 Task: Create a new field with title Stage a blank project AlphaFlow with field type as Single-select and options as Not Started, In Progress and Complete
Action: Mouse moved to (50, 269)
Screenshot: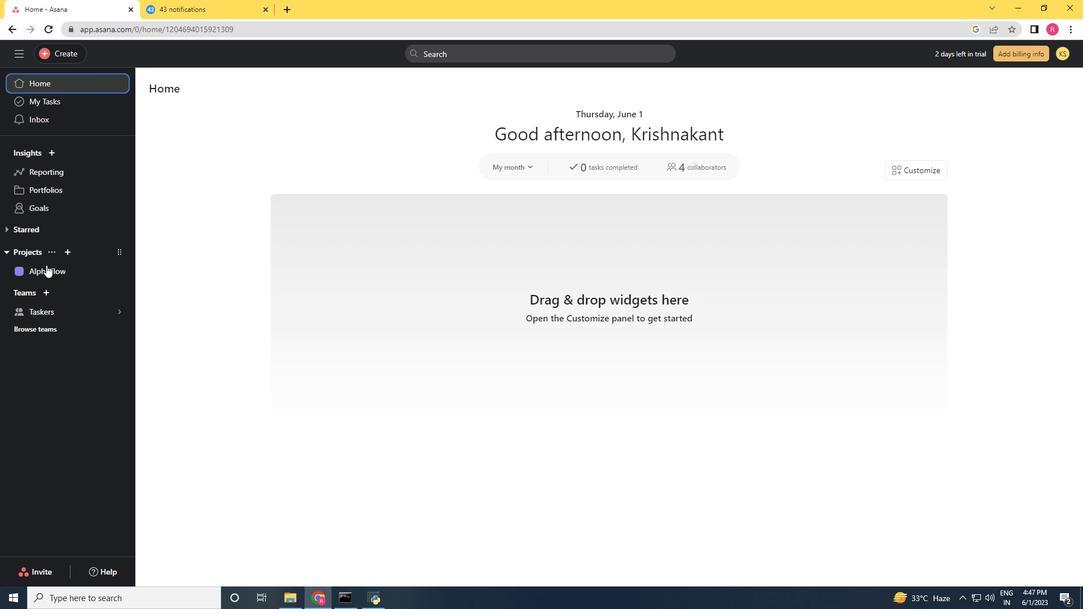 
Action: Mouse pressed left at (50, 269)
Screenshot: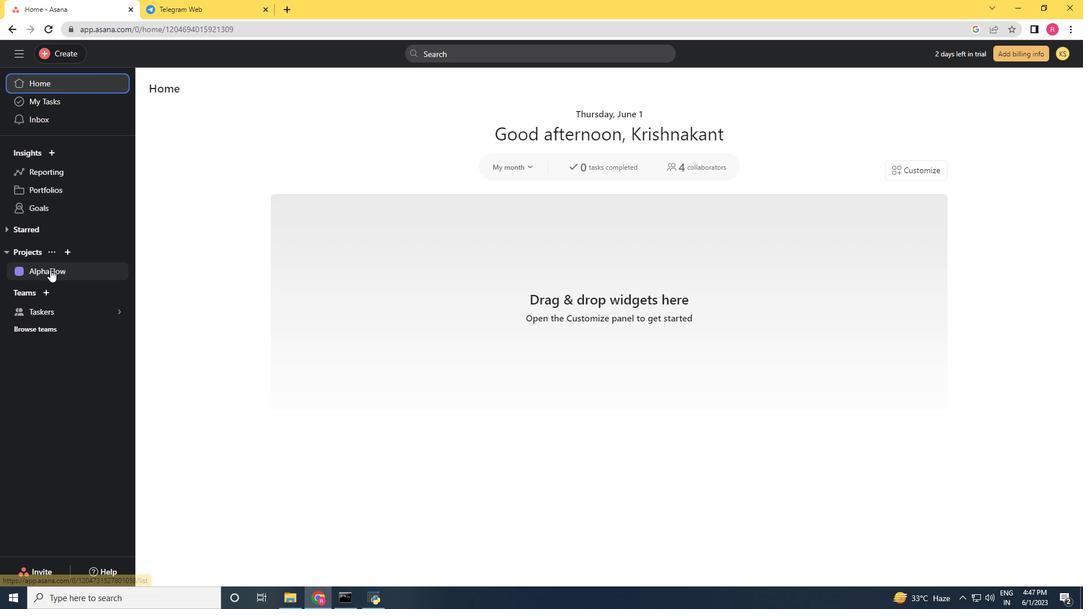 
Action: Mouse moved to (1045, 93)
Screenshot: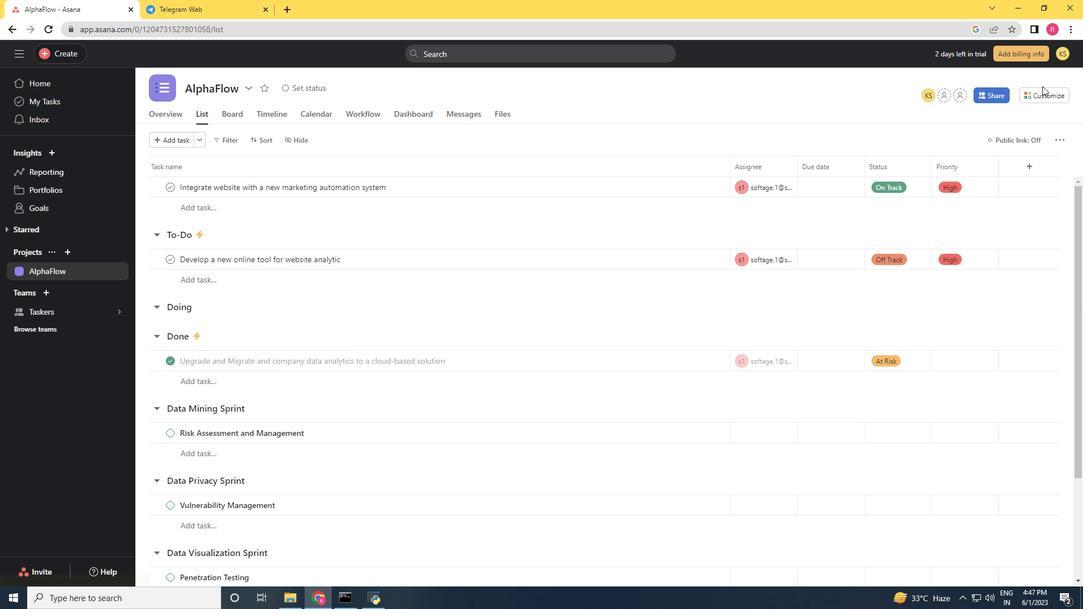 
Action: Mouse pressed left at (1045, 93)
Screenshot: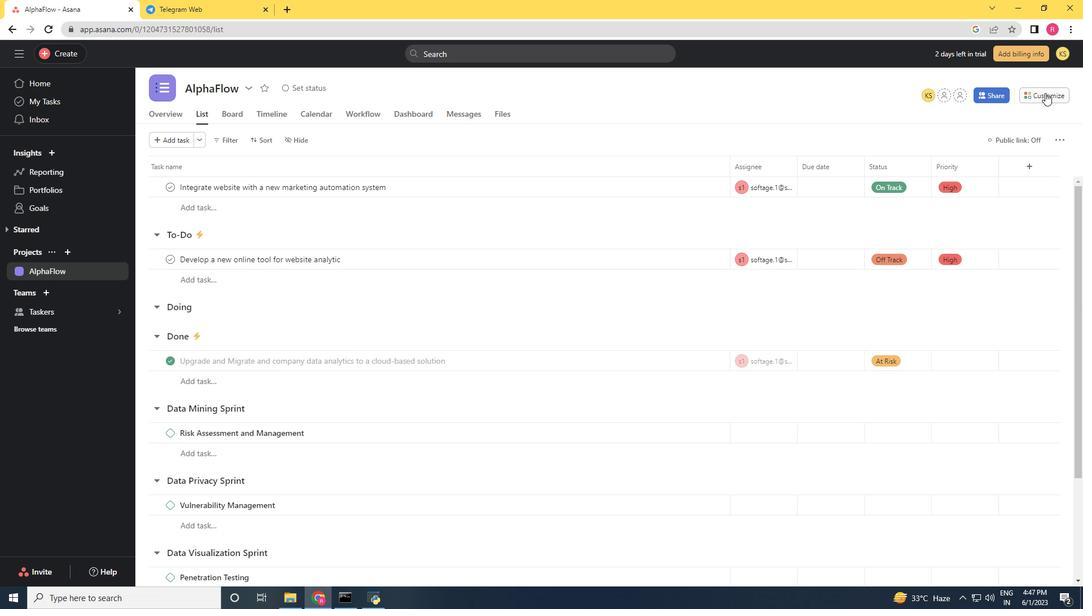 
Action: Mouse moved to (926, 214)
Screenshot: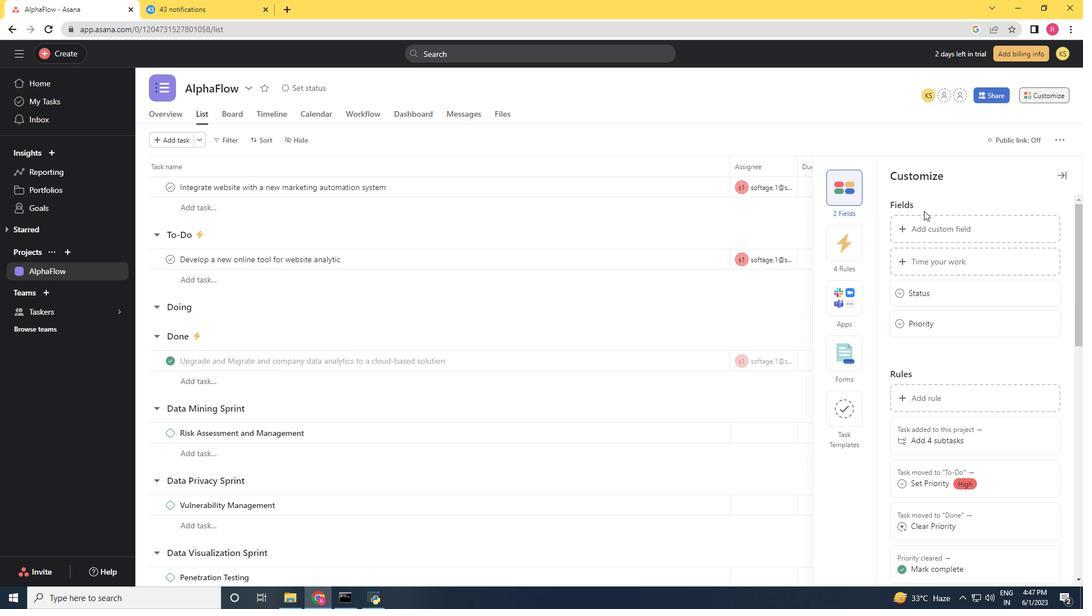
Action: Mouse pressed left at (926, 214)
Screenshot: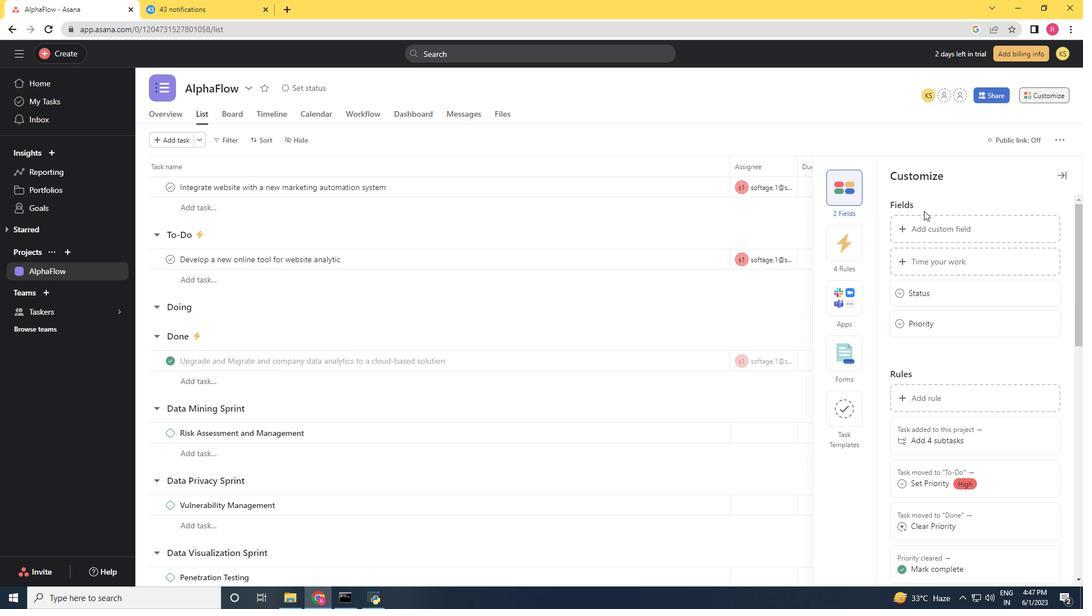 
Action: Mouse moved to (961, 226)
Screenshot: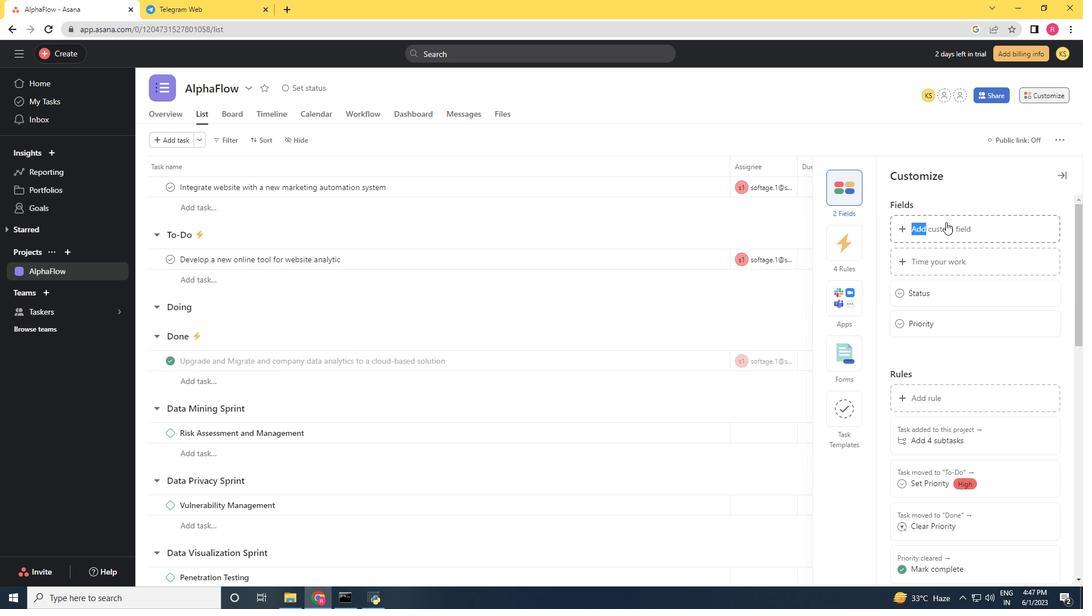 
Action: Mouse pressed left at (961, 226)
Screenshot: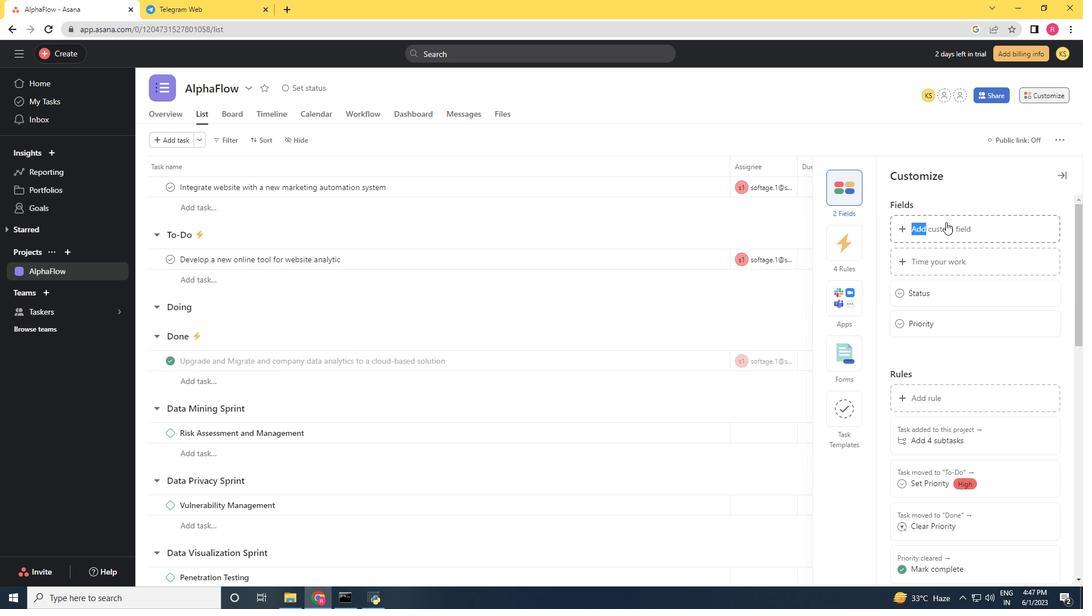 
Action: Mouse moved to (955, 230)
Screenshot: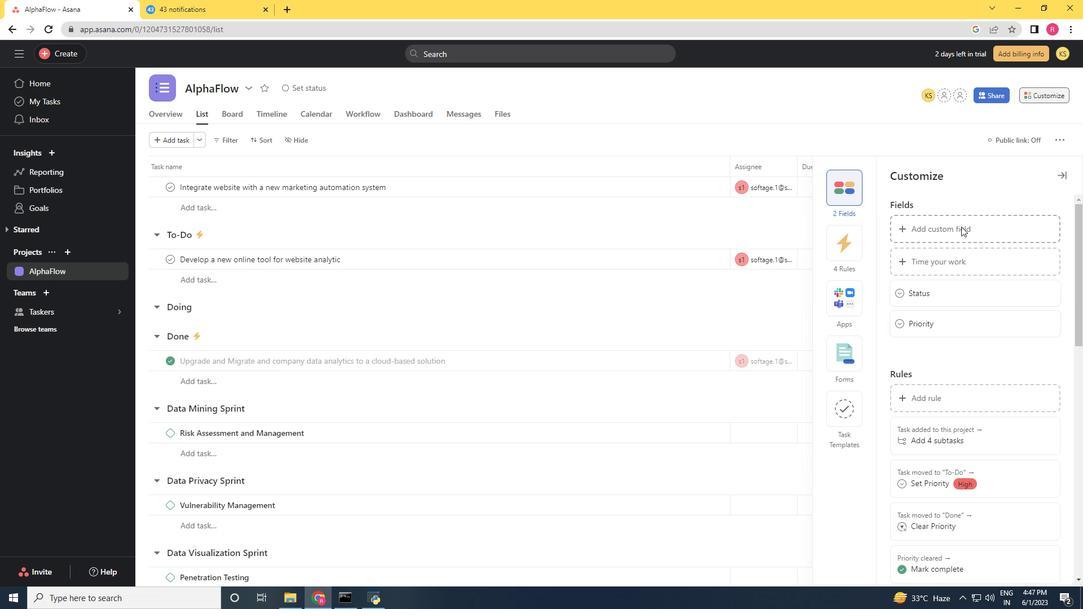 
Action: Key pressed <Key.shift>Stage
Screenshot: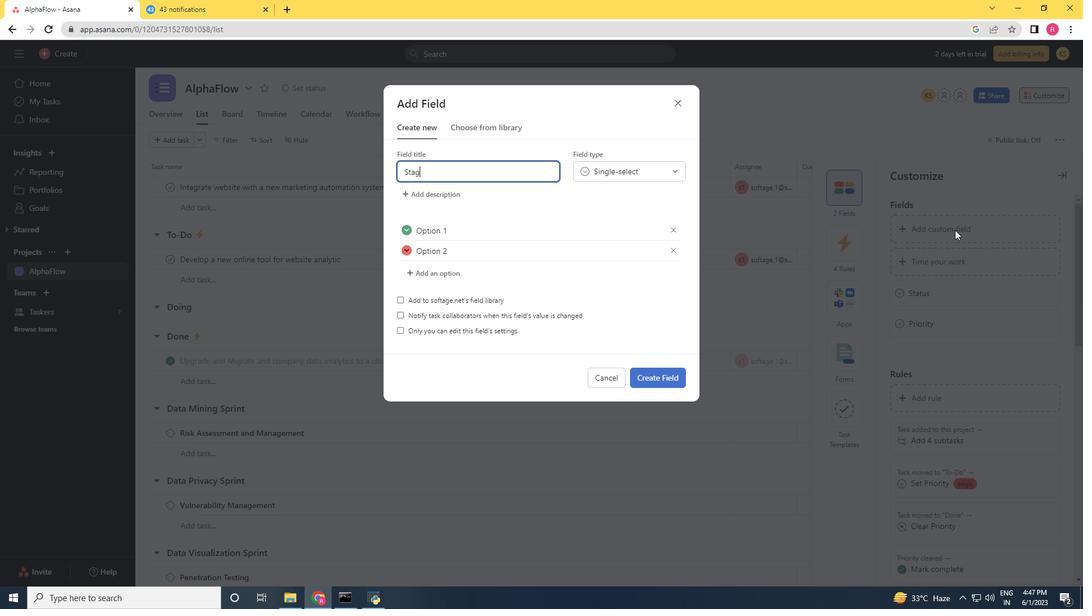 
Action: Mouse moved to (594, 167)
Screenshot: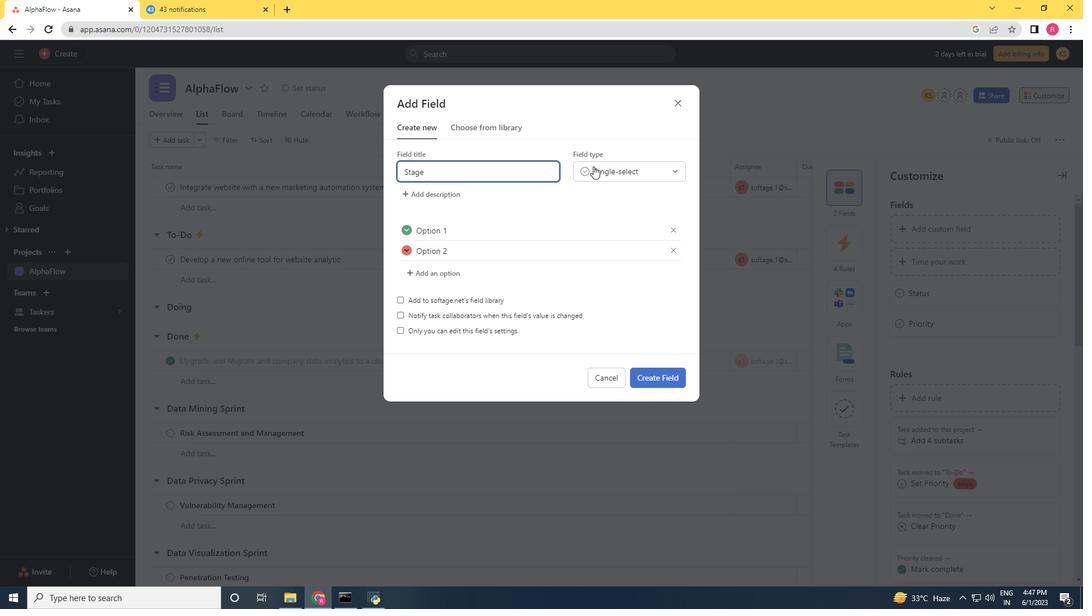 
Action: Mouse pressed left at (594, 167)
Screenshot: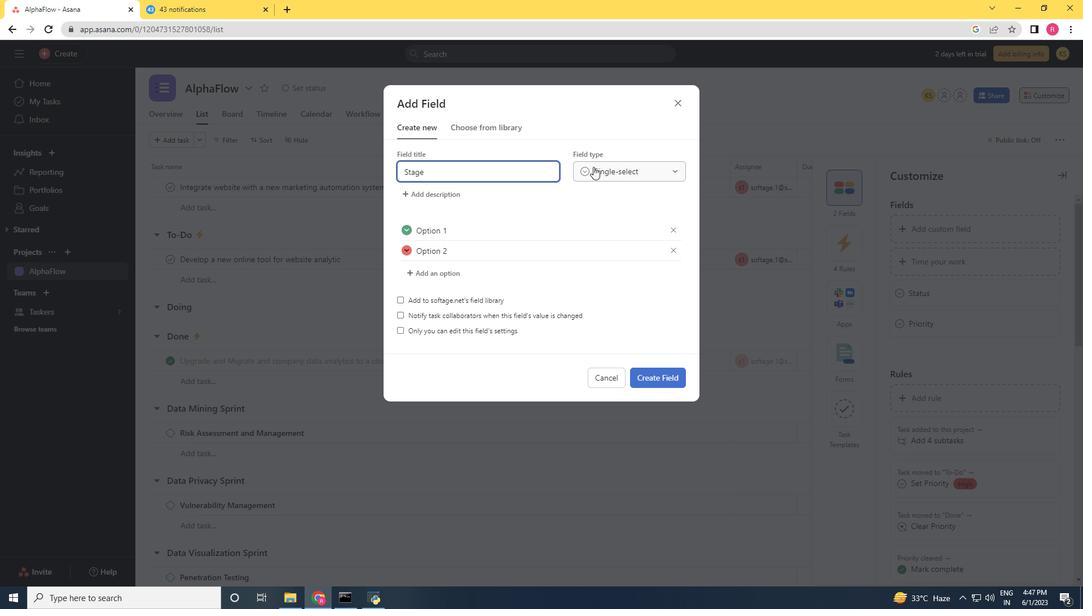 
Action: Mouse moved to (605, 194)
Screenshot: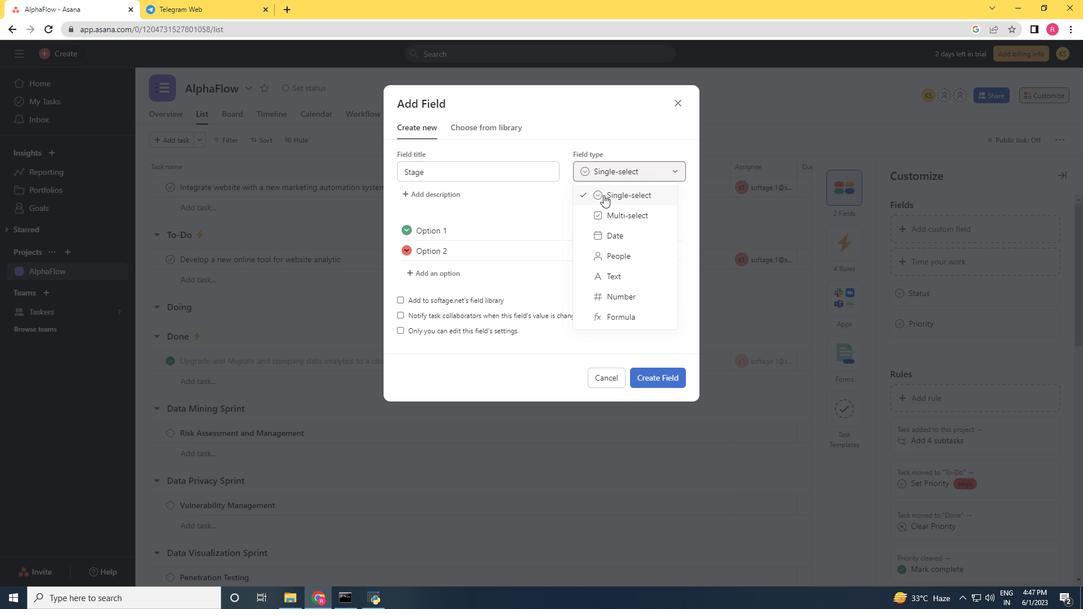 
Action: Mouse pressed left at (605, 194)
Screenshot: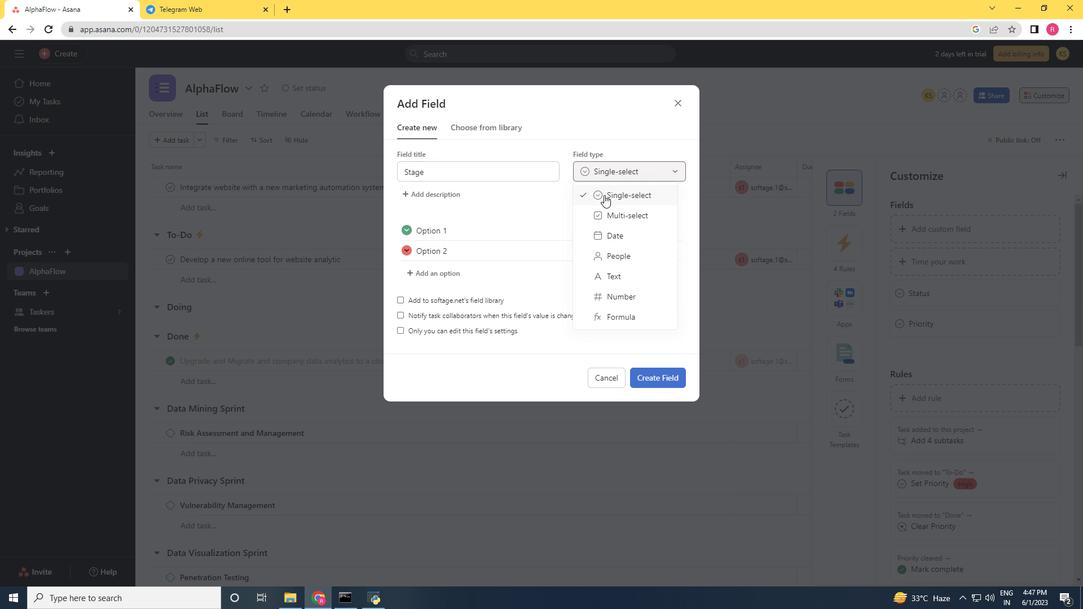
Action: Mouse moved to (484, 237)
Screenshot: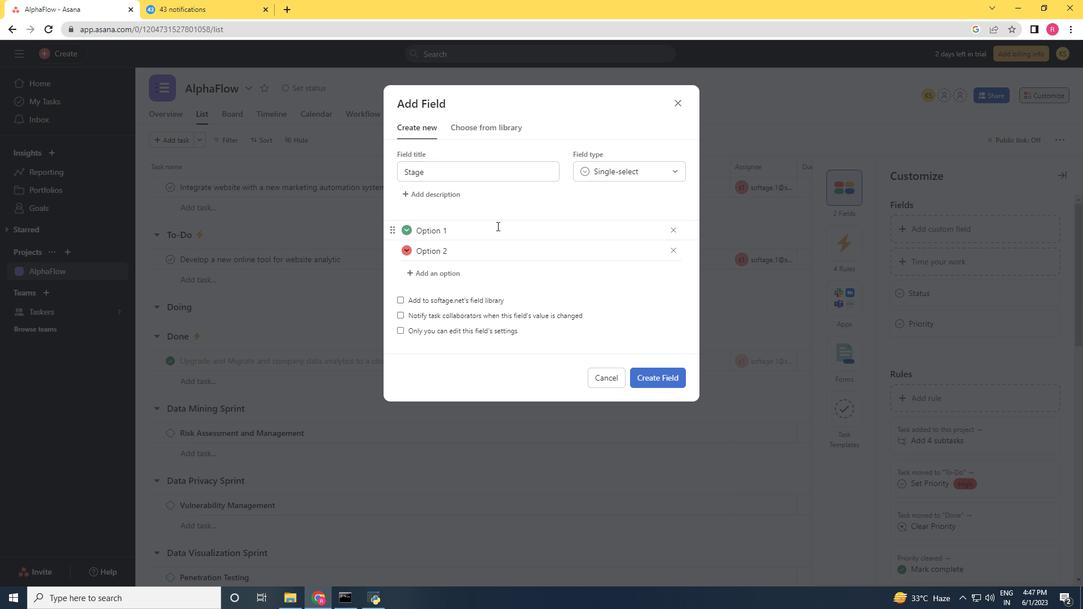 
Action: Mouse pressed left at (484, 237)
Screenshot: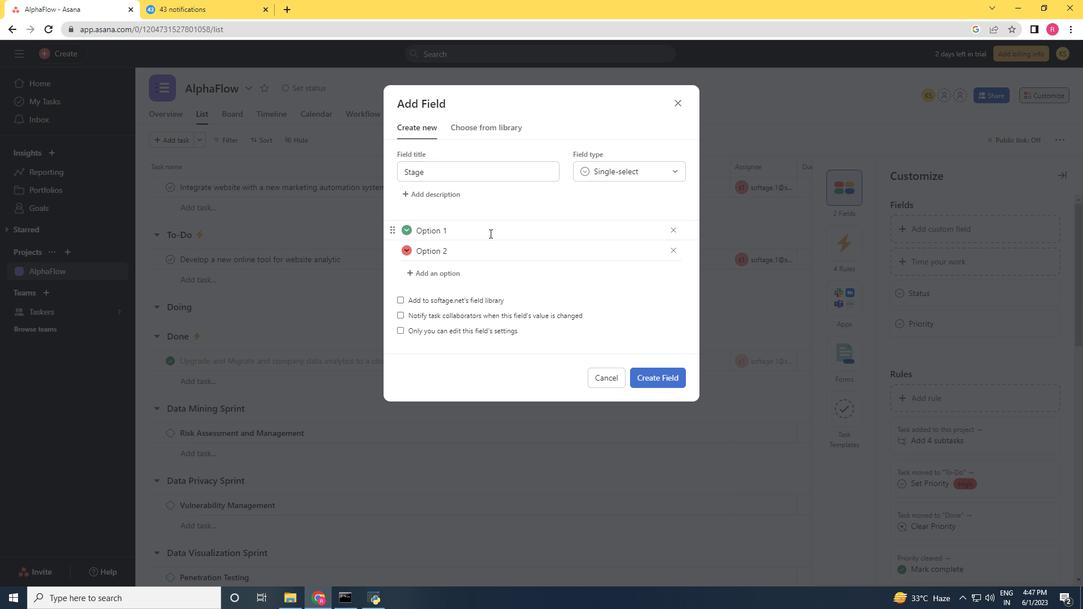 
Action: Key pressed <Key.backspace><Key.backspace><Key.backspace><Key.backspace><Key.backspace><Key.backspace><Key.backspace><Key.backspace><Key.shift>Not<Key.space><Key.shift>Started<Key.enter><Key.shift>In<Key.space><Key.shift>Progress<Key.enter><Key.shift><Key.shift><Key.shift>Complete
Screenshot: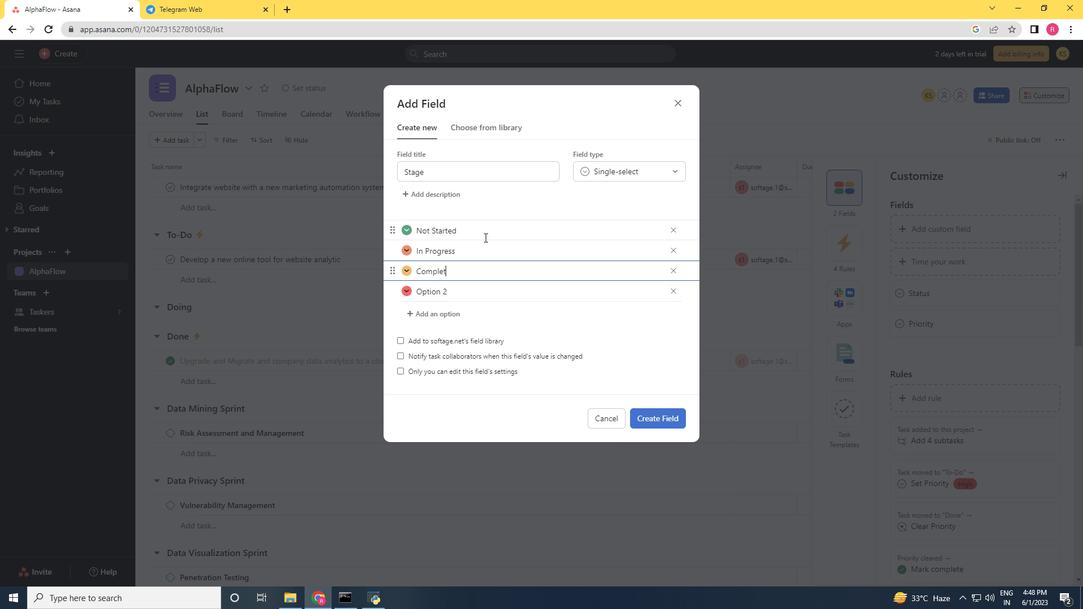 
Action: Mouse moved to (673, 293)
Screenshot: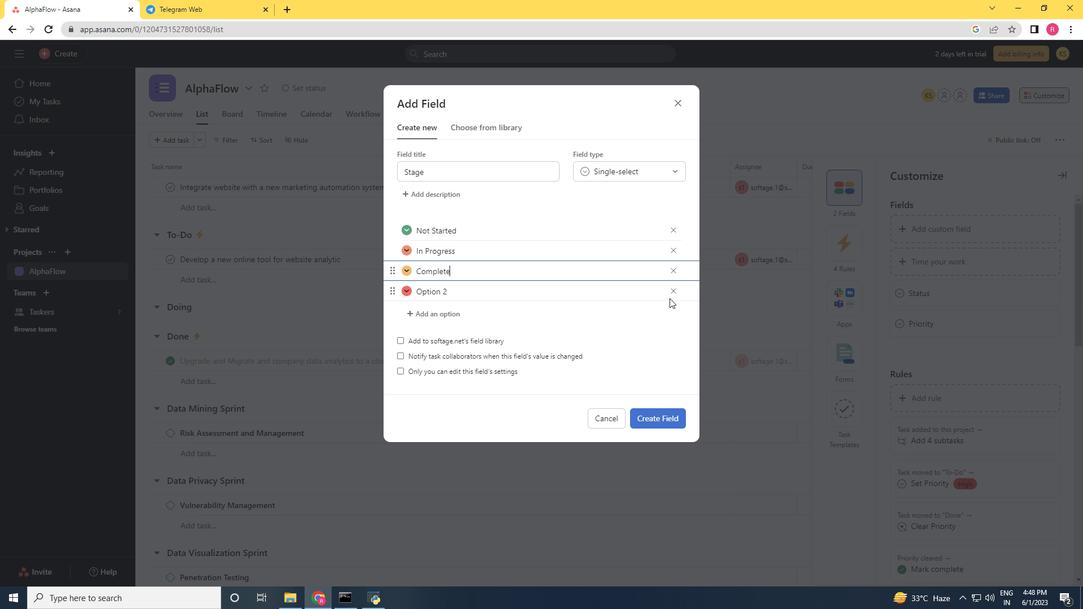 
Action: Mouse pressed left at (673, 293)
Screenshot: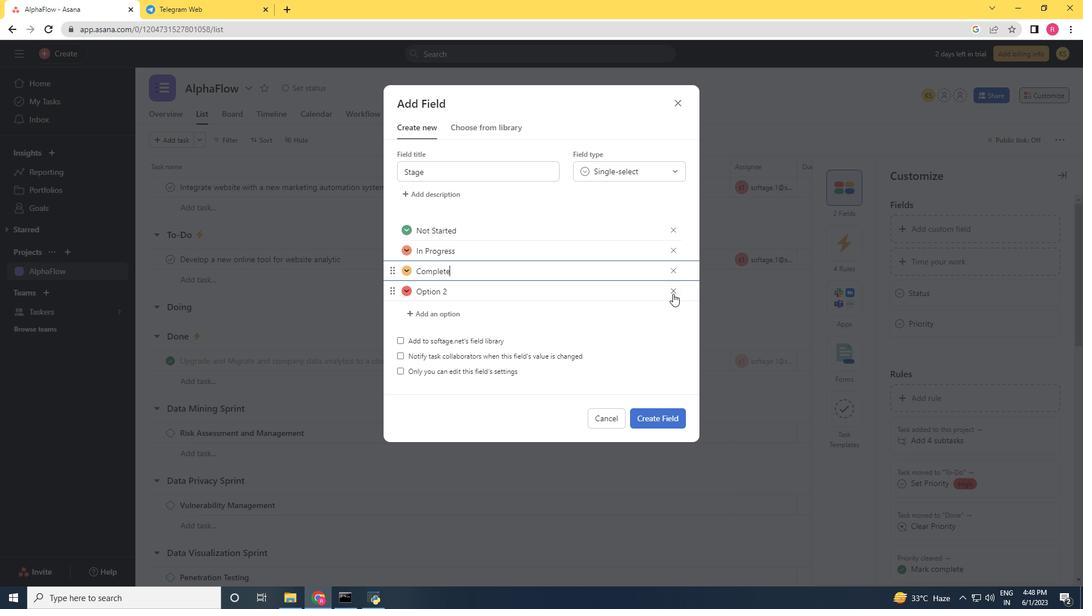 
Action: Mouse moved to (651, 401)
Screenshot: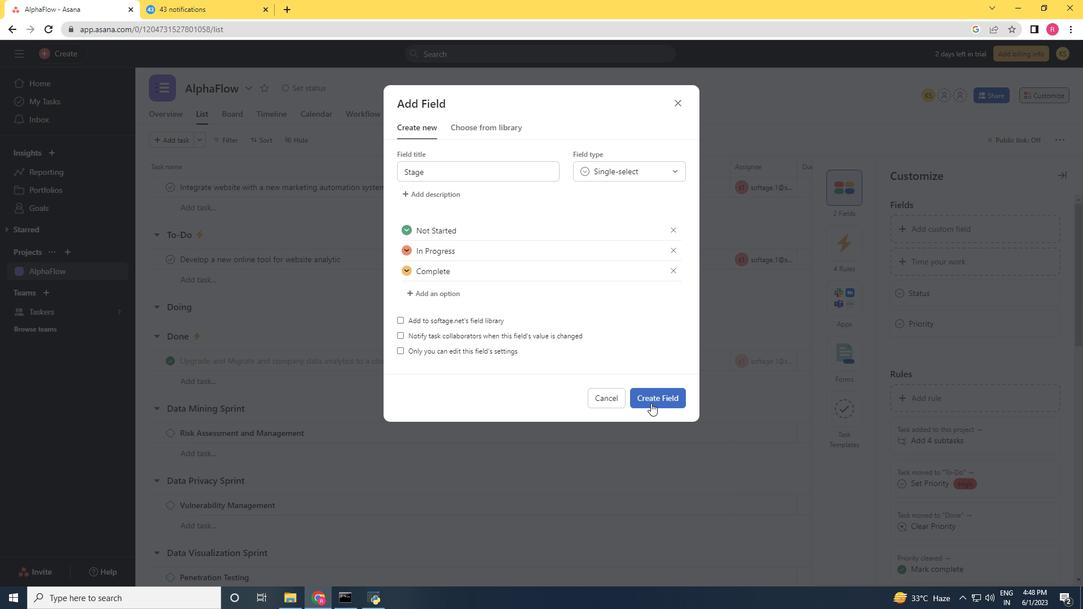 
Action: Mouse pressed left at (651, 401)
Screenshot: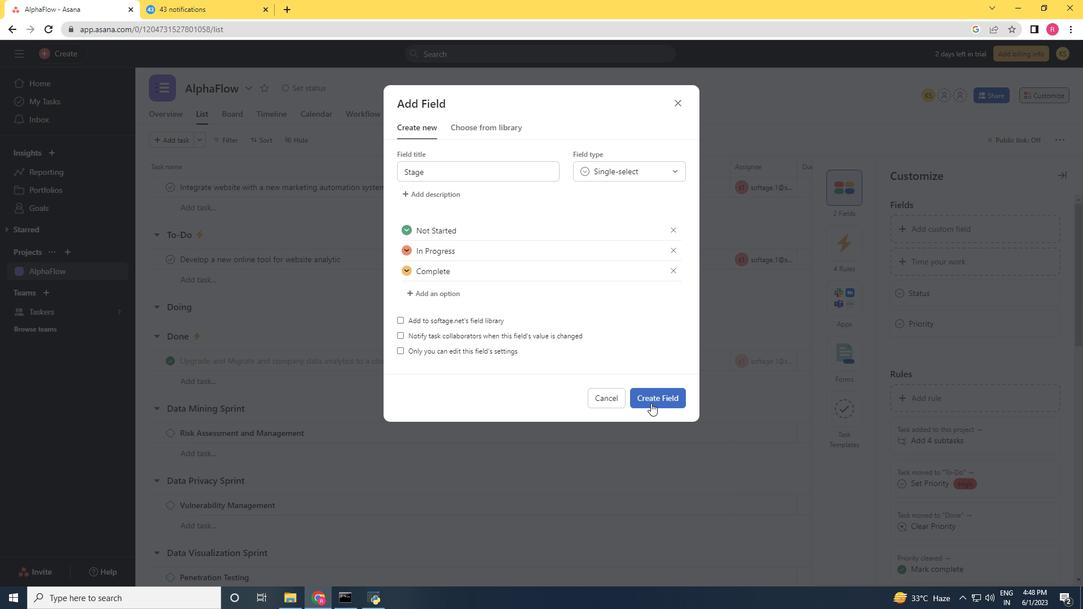 
Action: Mouse moved to (699, 368)
Screenshot: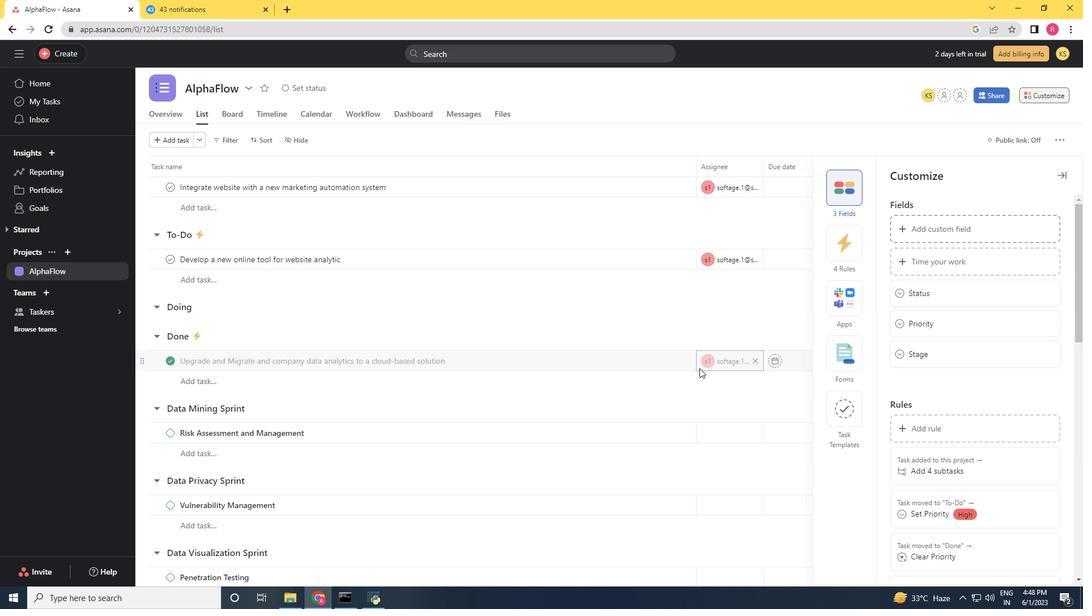 
